 Task: Find emails with a specific label: `label:label_name`.
Action: Mouse moved to (73, 286)
Screenshot: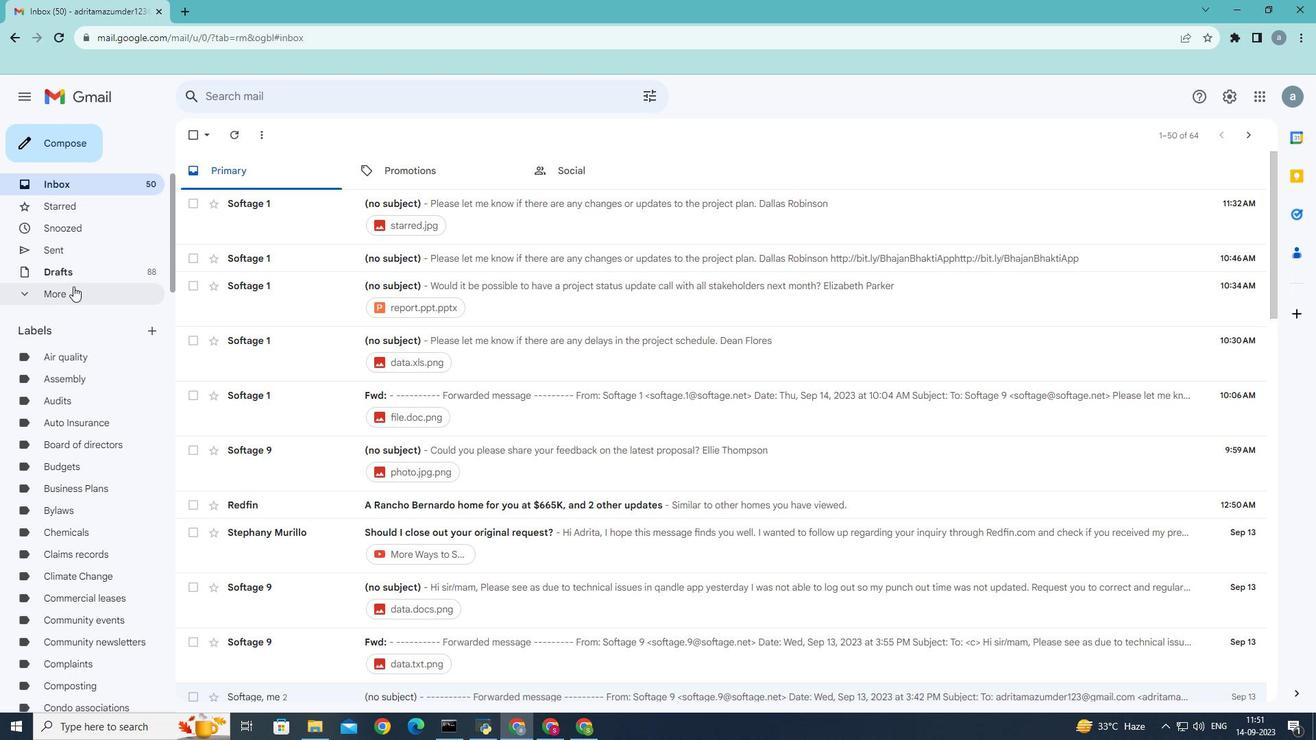 
Action: Mouse pressed left at (73, 286)
Screenshot: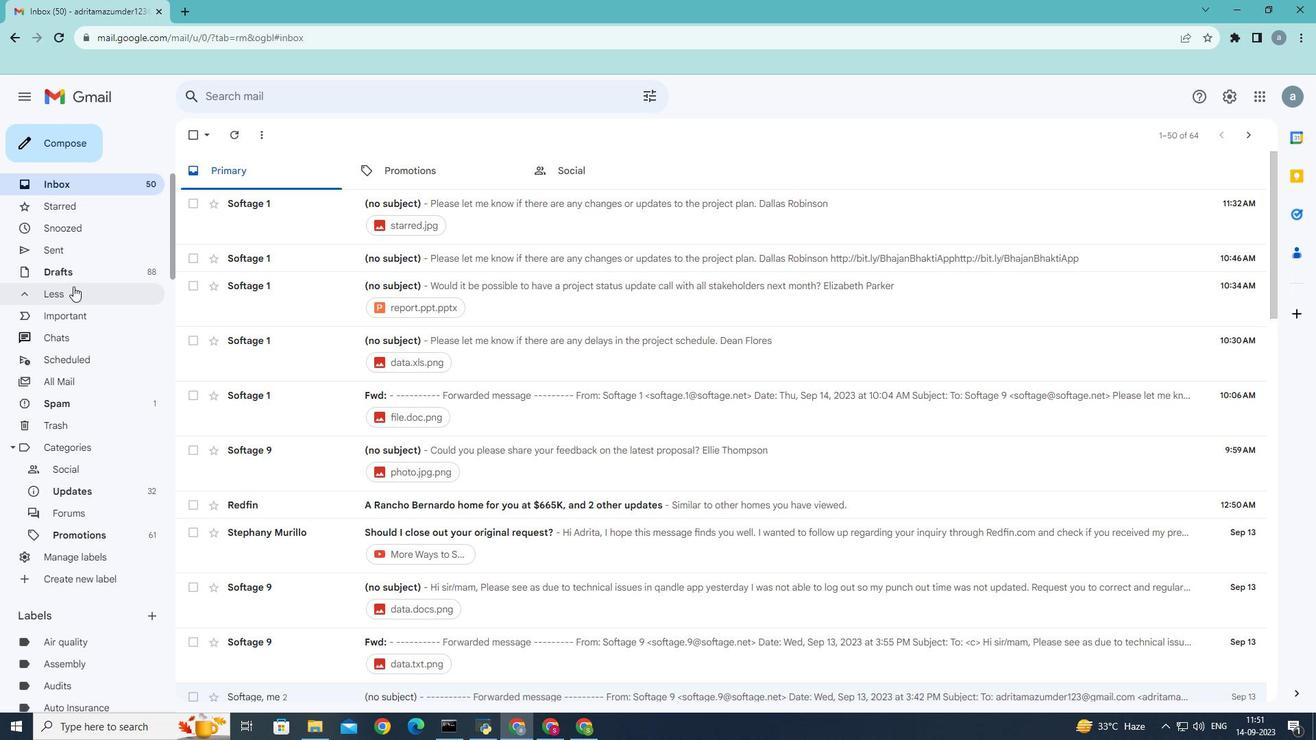 
Action: Mouse moved to (110, 557)
Screenshot: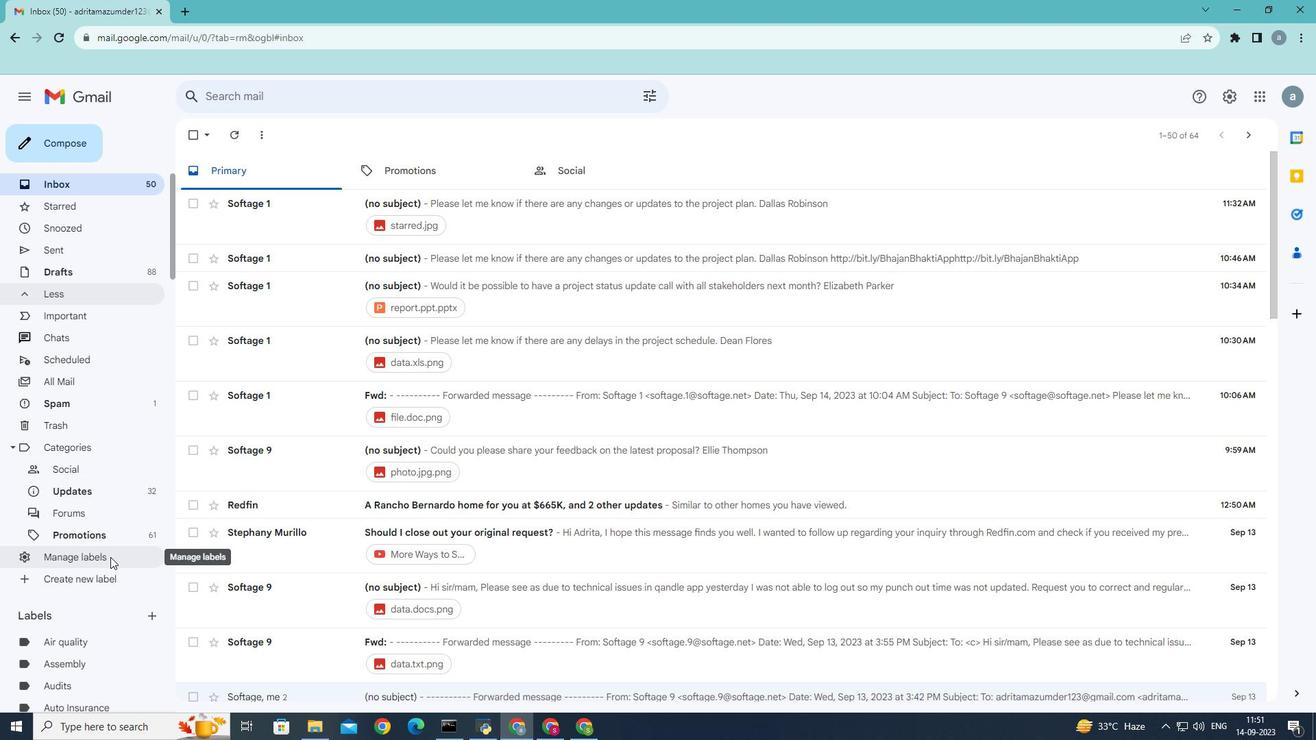 
Action: Mouse pressed left at (110, 557)
Screenshot: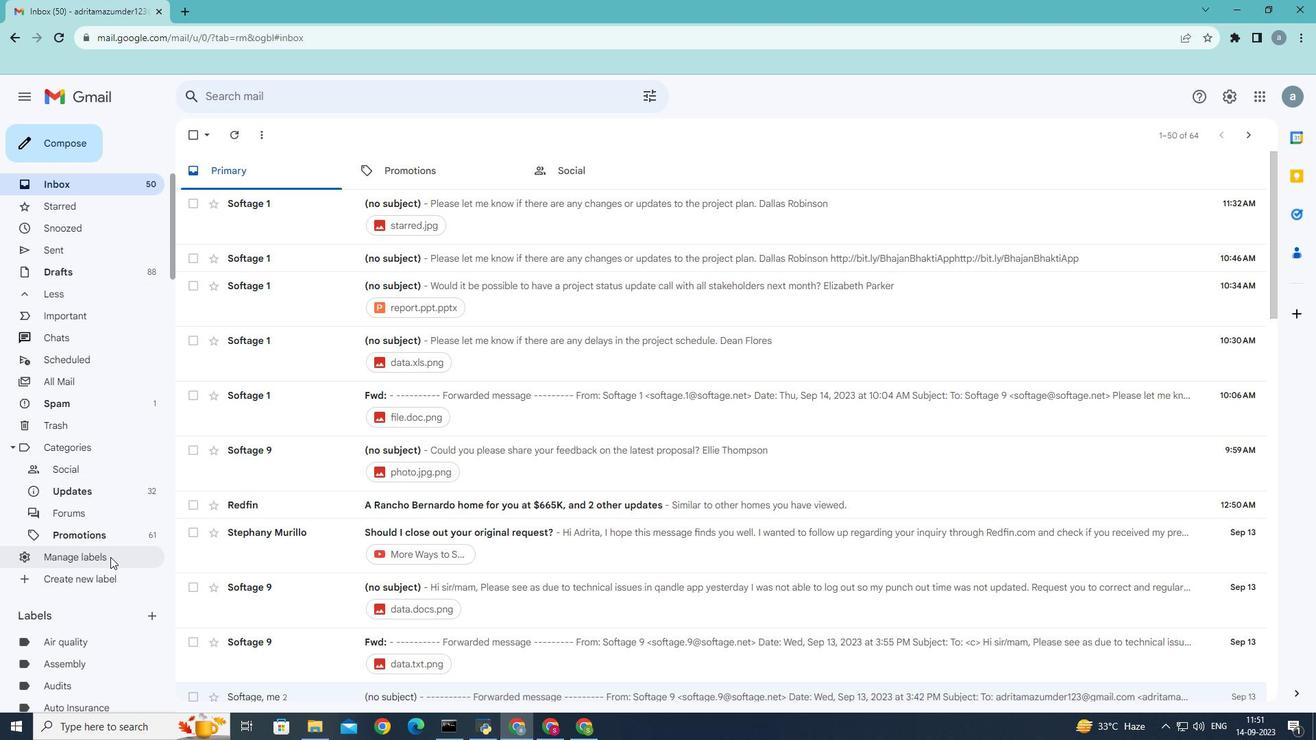 
Action: Mouse moved to (127, 601)
Screenshot: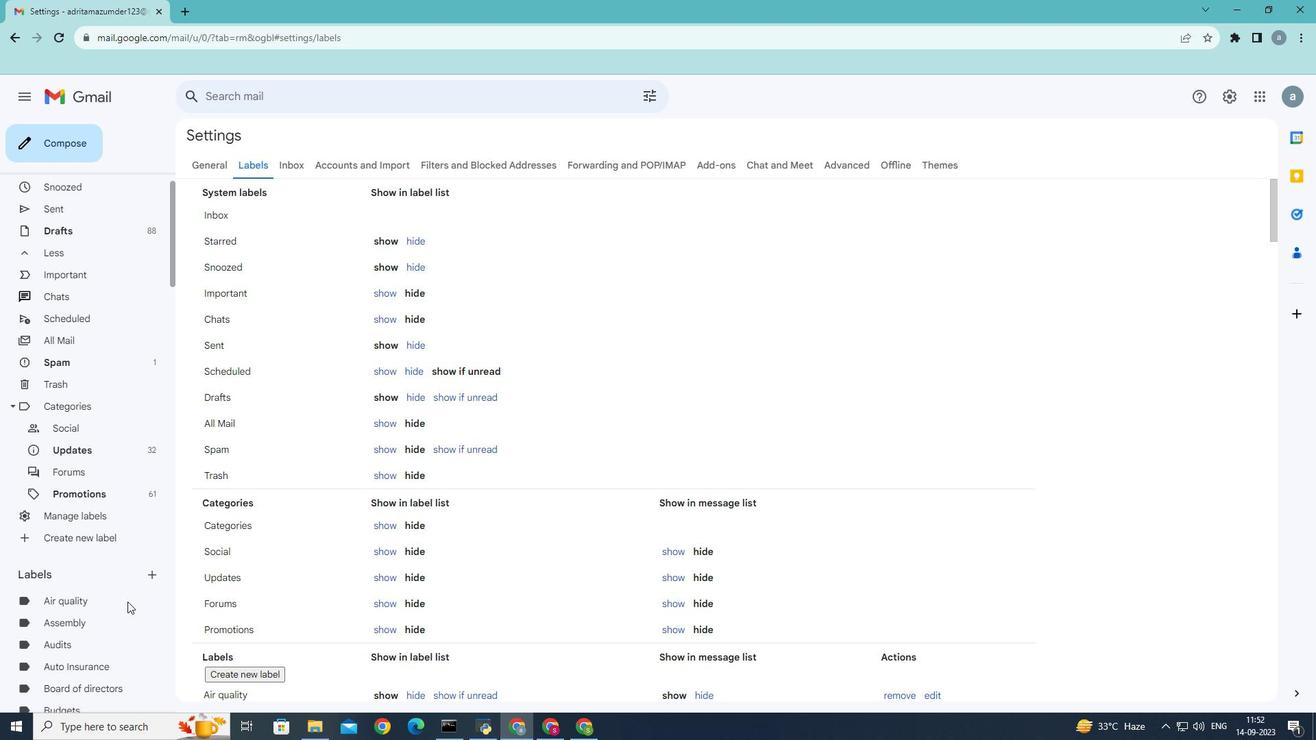 
Action: Mouse scrolled (127, 601) with delta (0, 0)
Screenshot: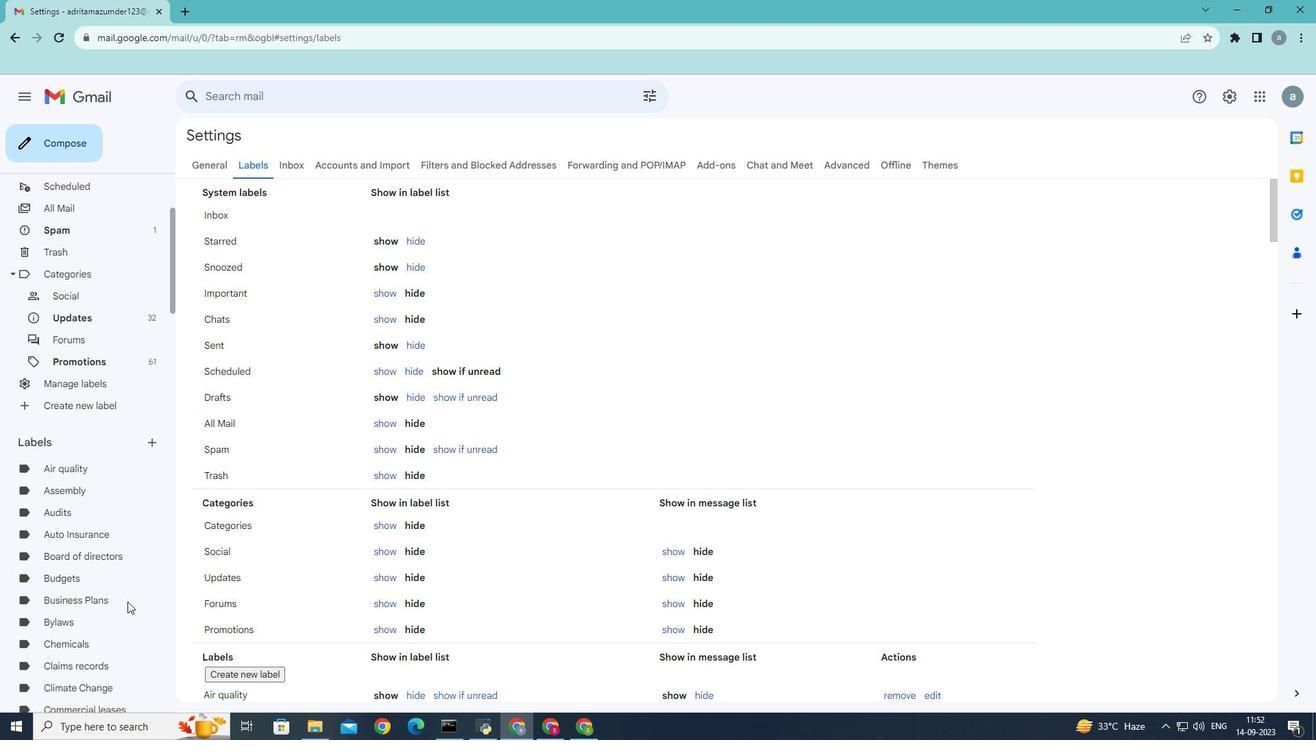 
Action: Mouse scrolled (127, 601) with delta (0, 0)
Screenshot: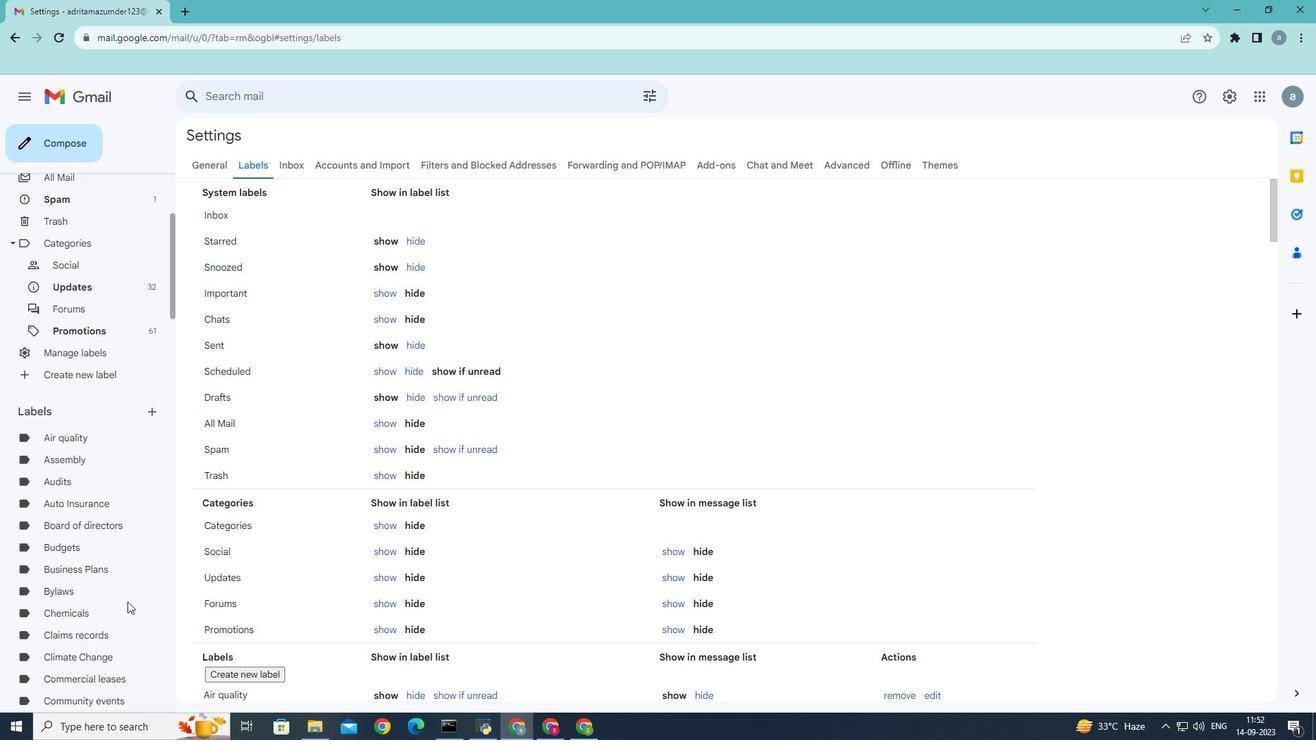 
Action: Mouse scrolled (127, 601) with delta (0, 0)
Screenshot: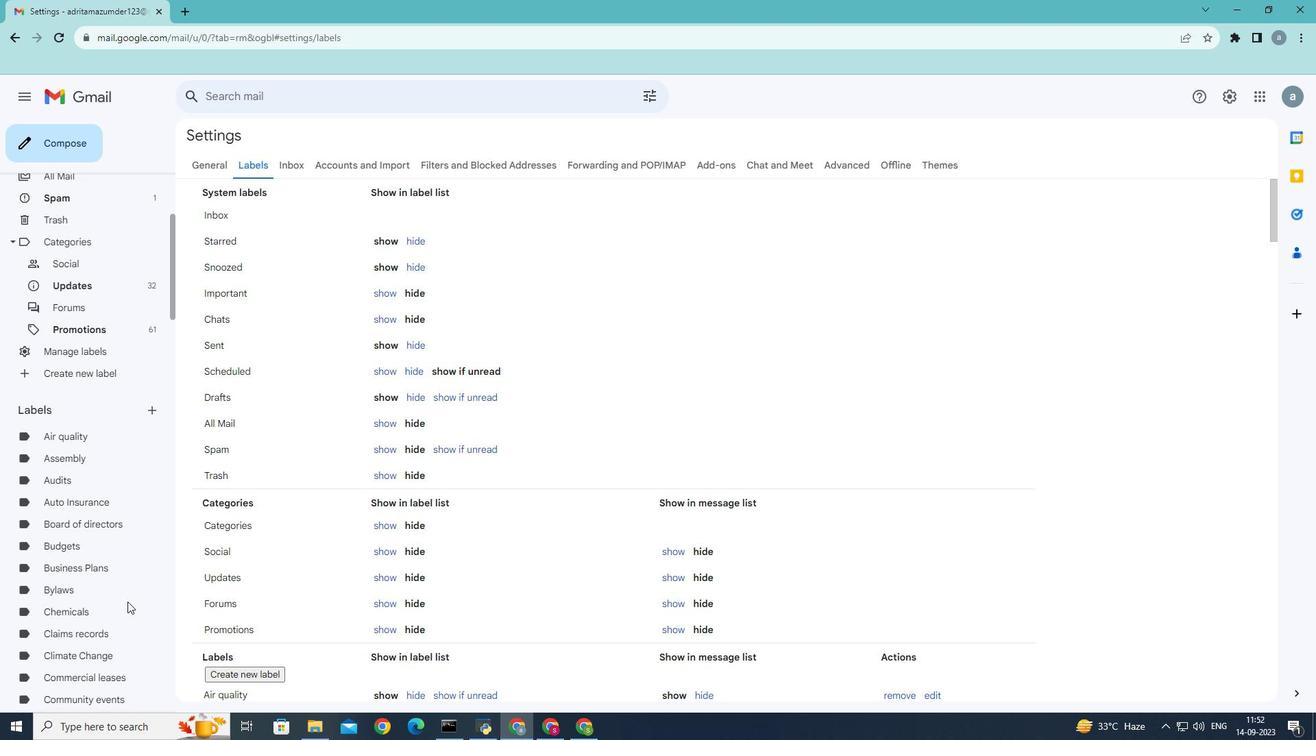 
Action: Mouse moved to (126, 601)
Screenshot: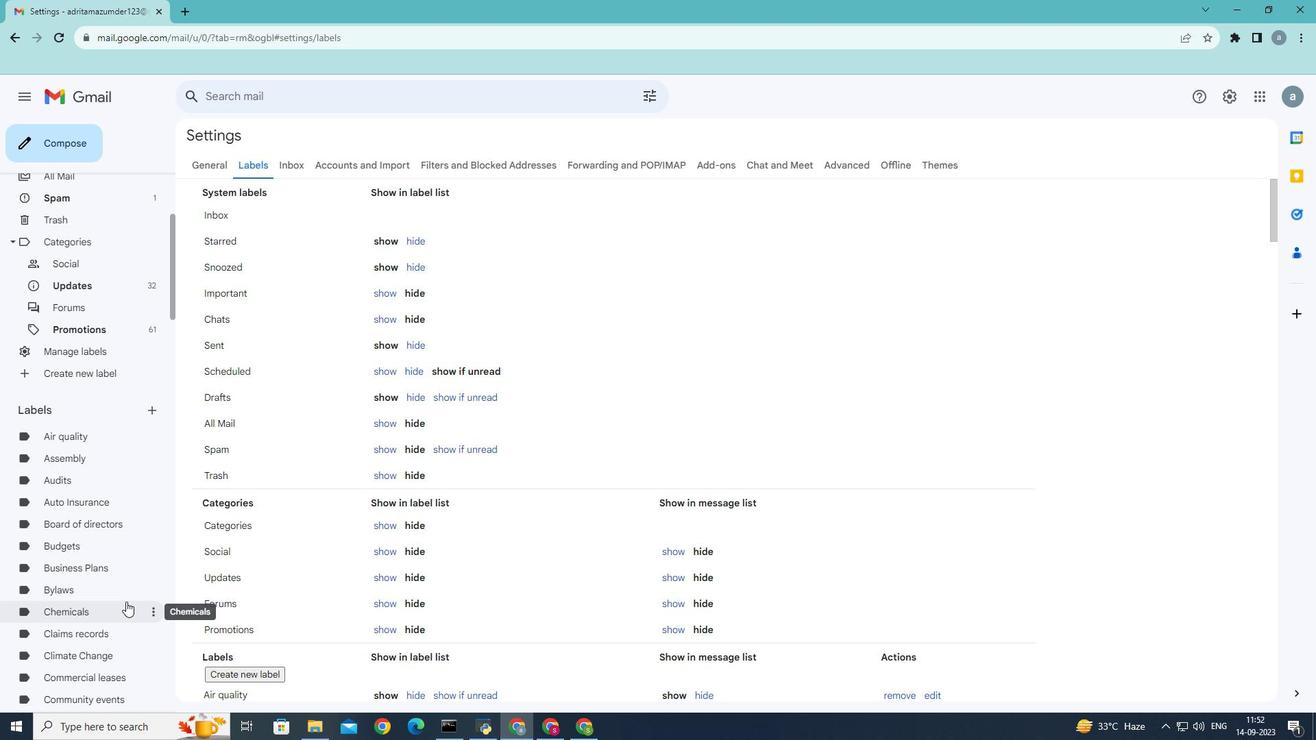 
Action: Mouse scrolled (126, 601) with delta (0, 0)
Screenshot: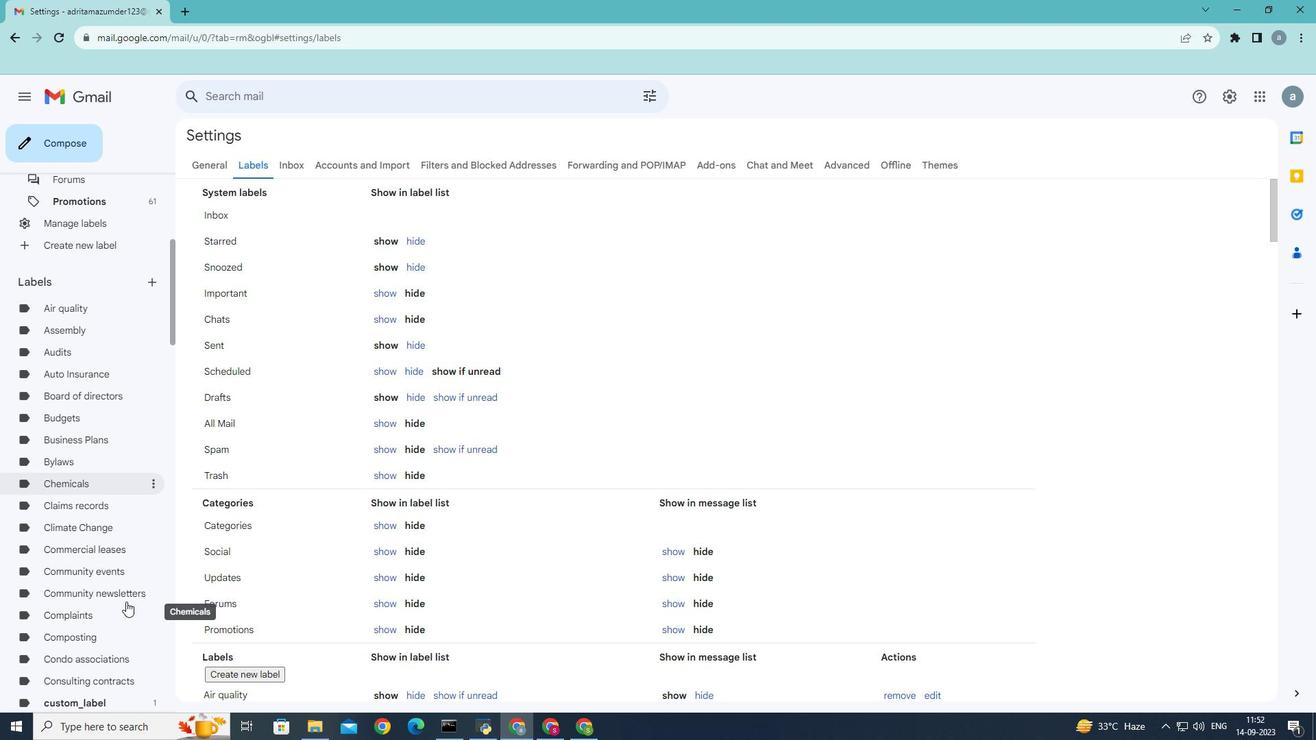 
Action: Mouse scrolled (126, 601) with delta (0, 0)
Screenshot: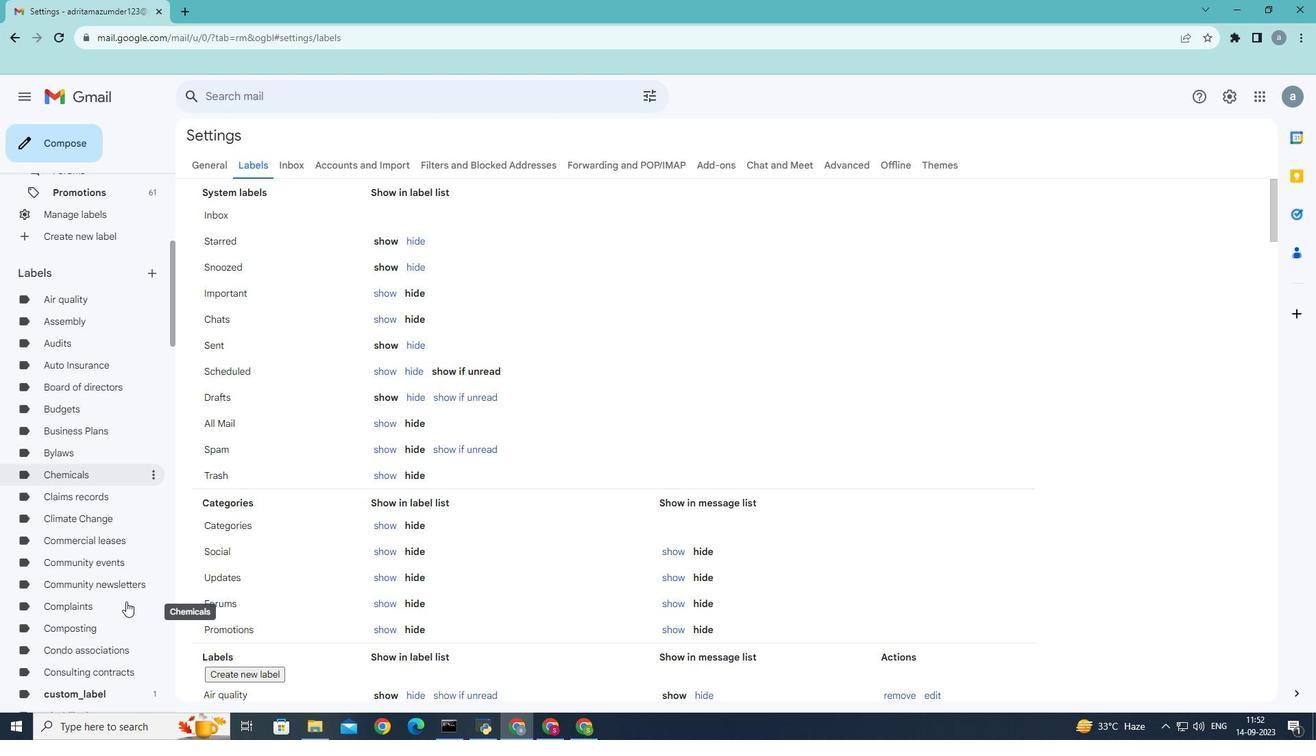 
Action: Mouse scrolled (126, 601) with delta (0, 0)
Screenshot: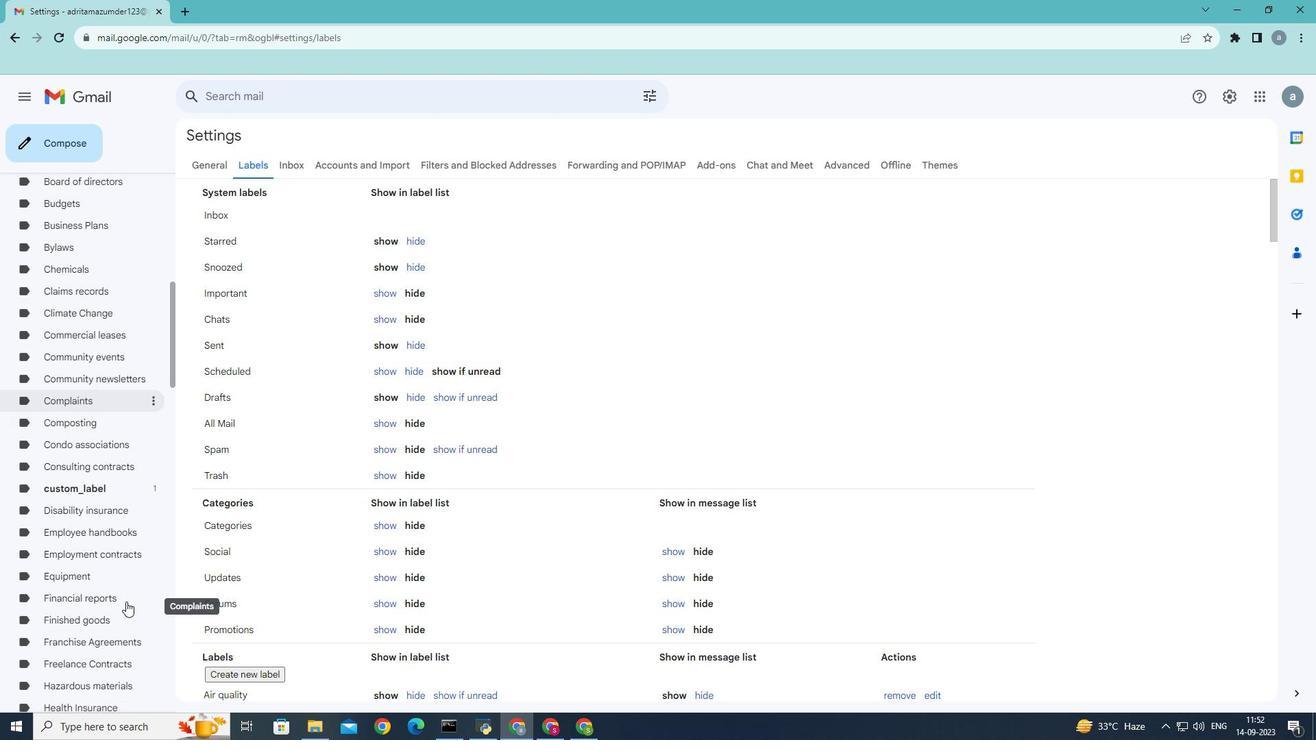 
Action: Mouse scrolled (126, 601) with delta (0, 0)
Screenshot: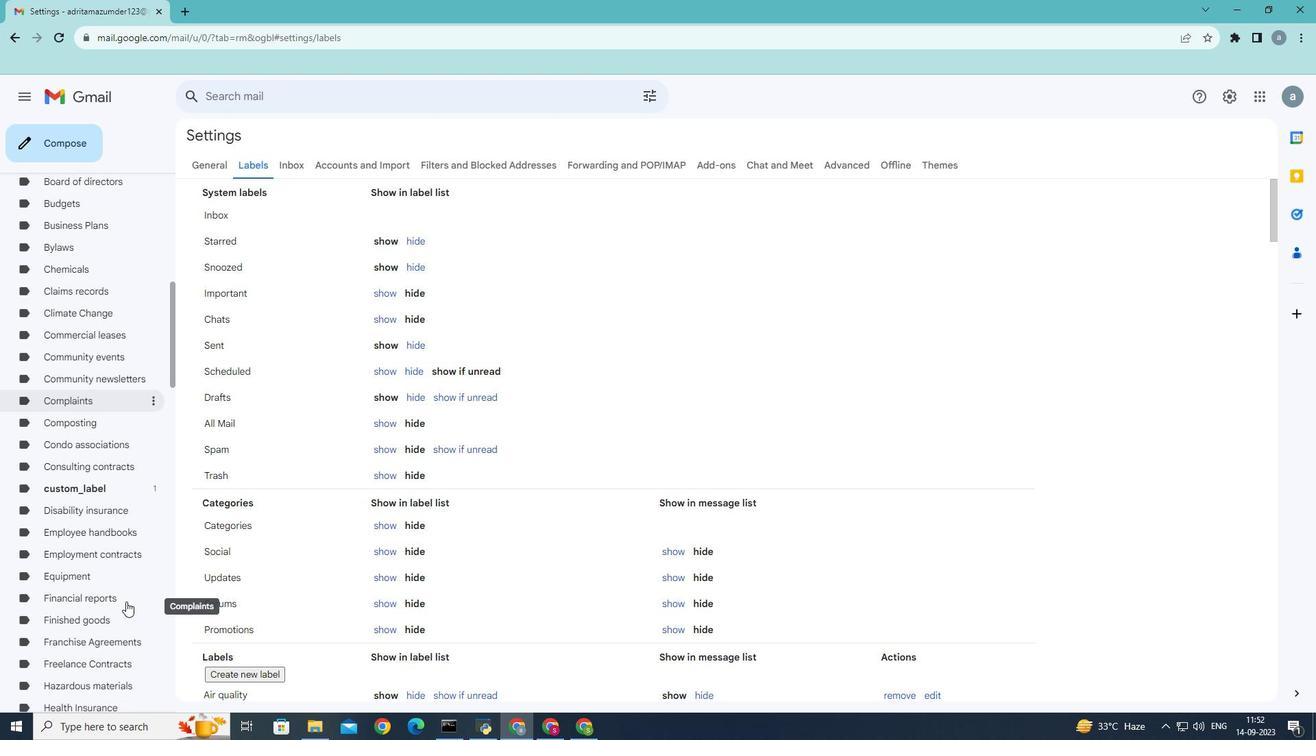 
Action: Mouse scrolled (126, 601) with delta (0, 0)
Screenshot: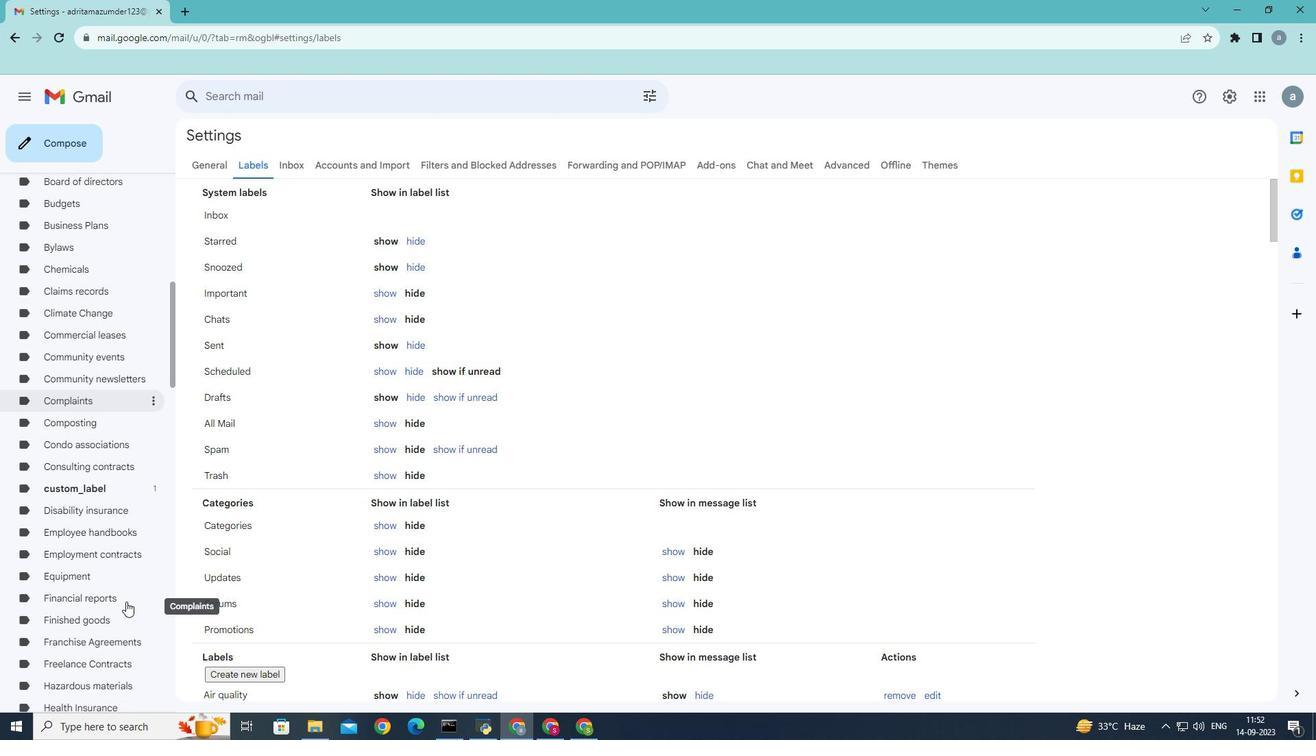 
Action: Mouse moved to (126, 601)
Screenshot: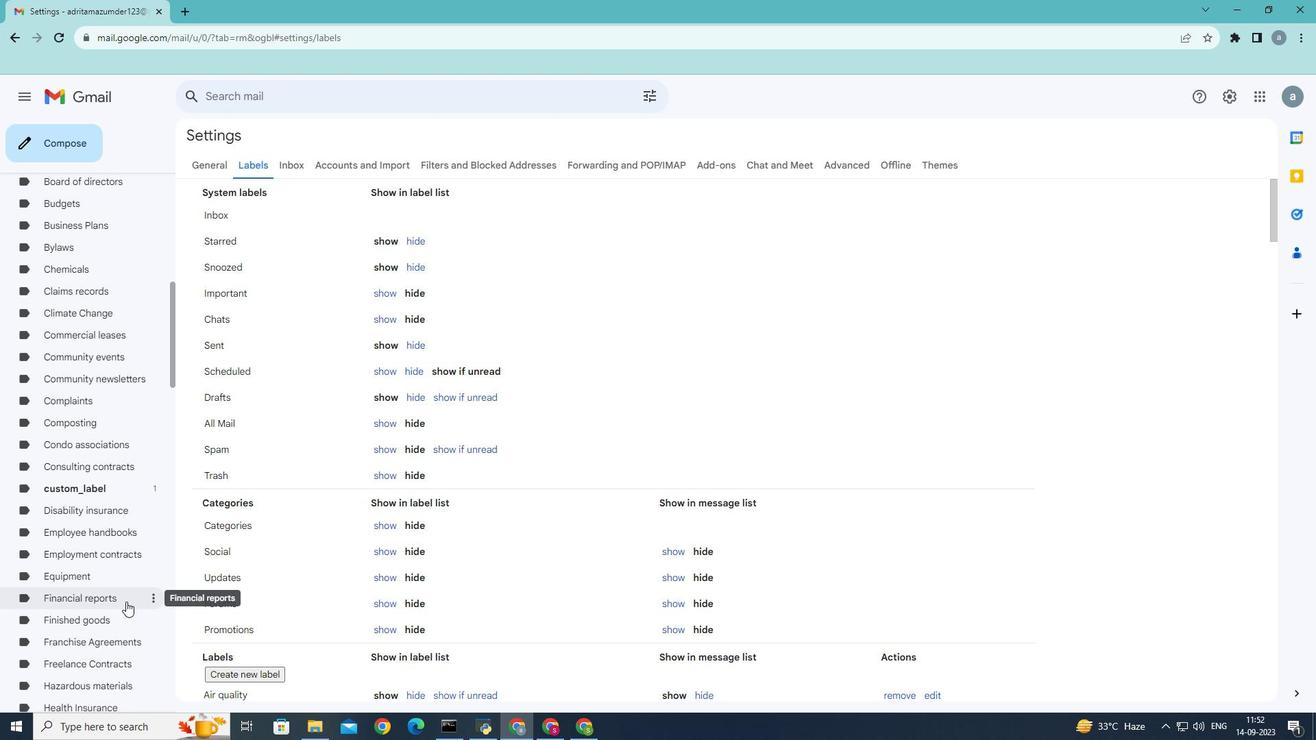 
Action: Mouse scrolled (126, 601) with delta (0, 0)
Screenshot: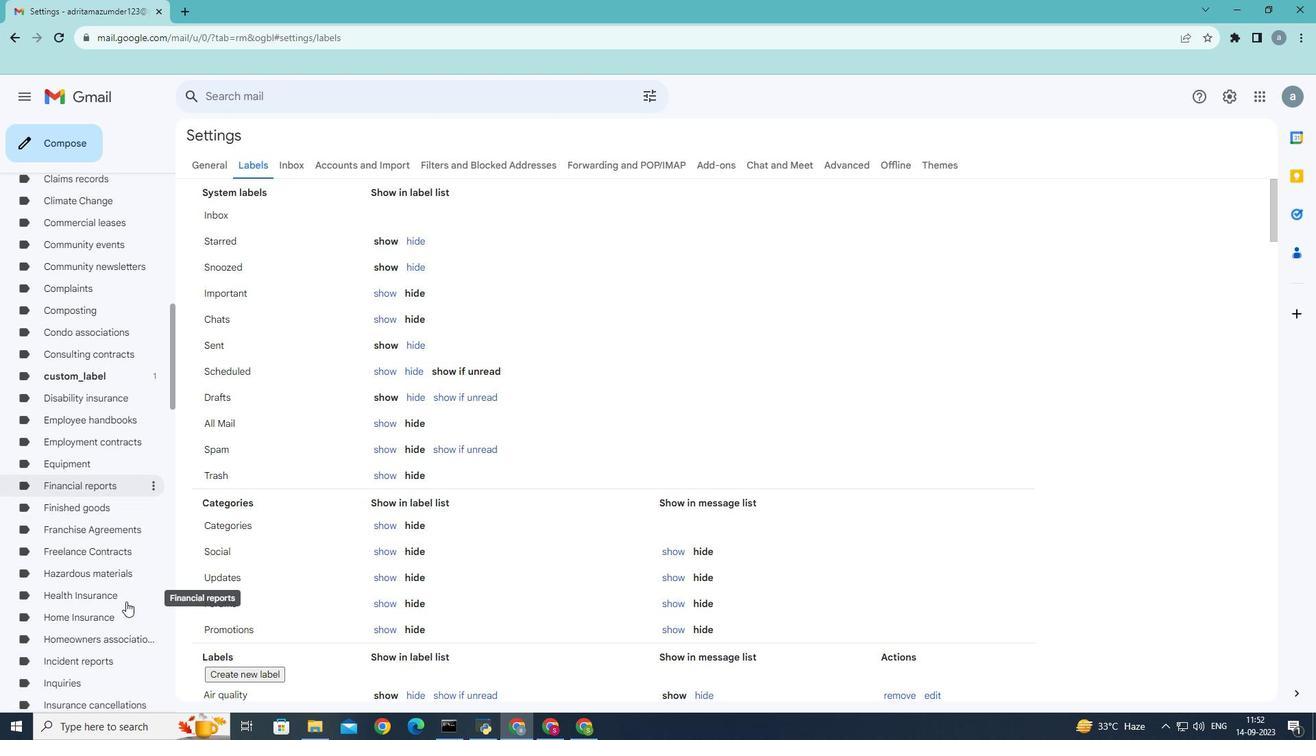 
Action: Mouse scrolled (126, 601) with delta (0, 0)
Screenshot: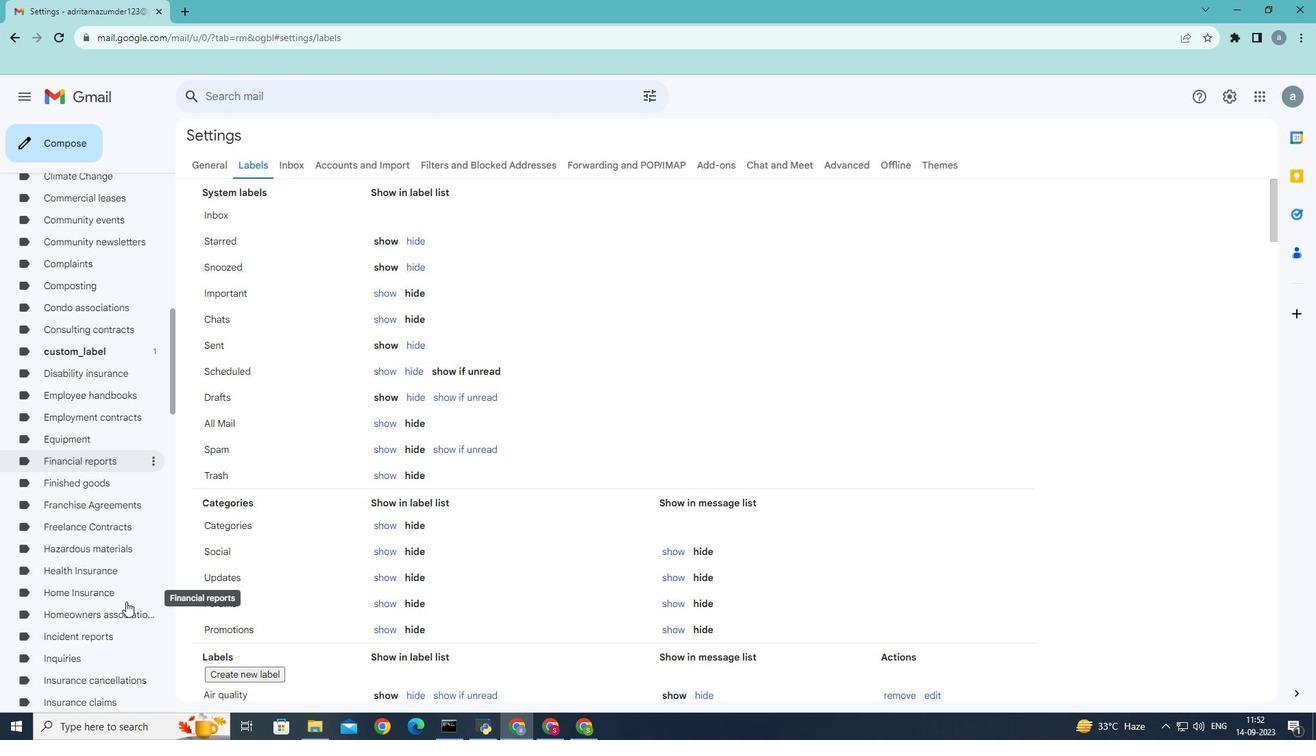 
Action: Mouse scrolled (126, 601) with delta (0, 0)
Screenshot: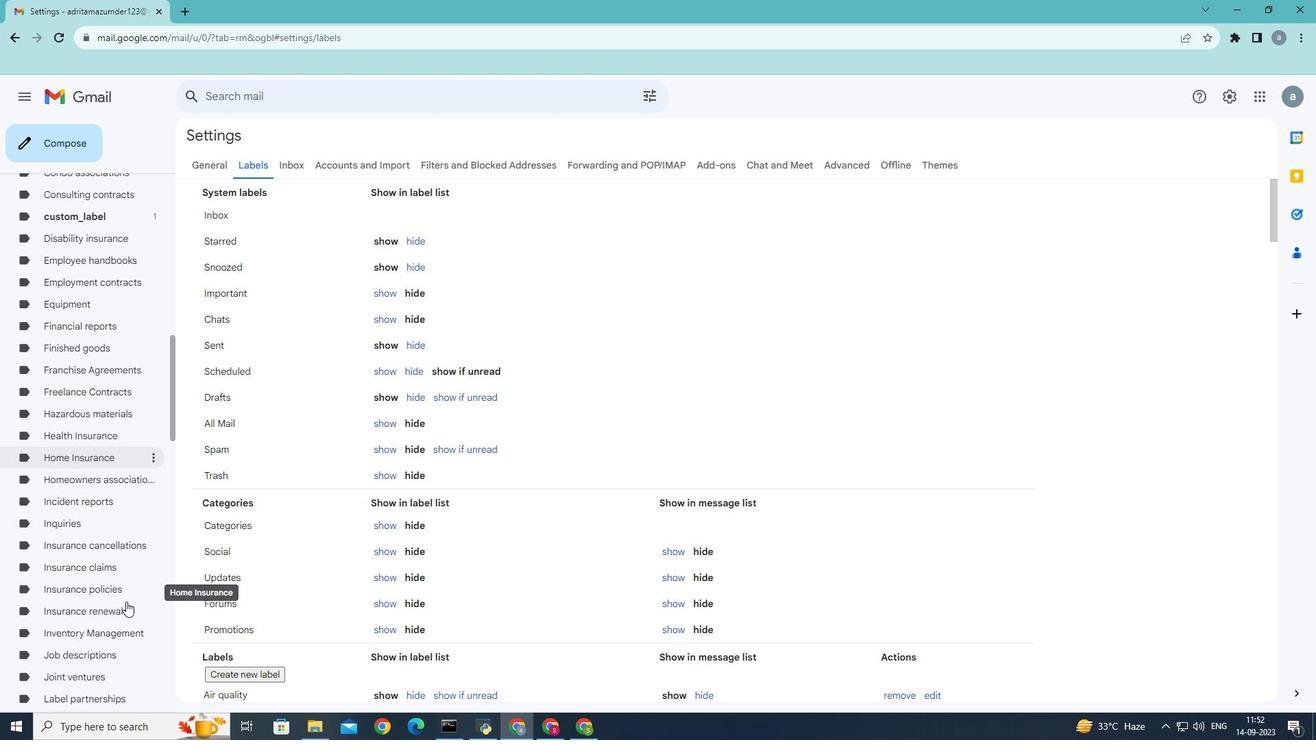 
Action: Mouse scrolled (126, 601) with delta (0, 0)
Screenshot: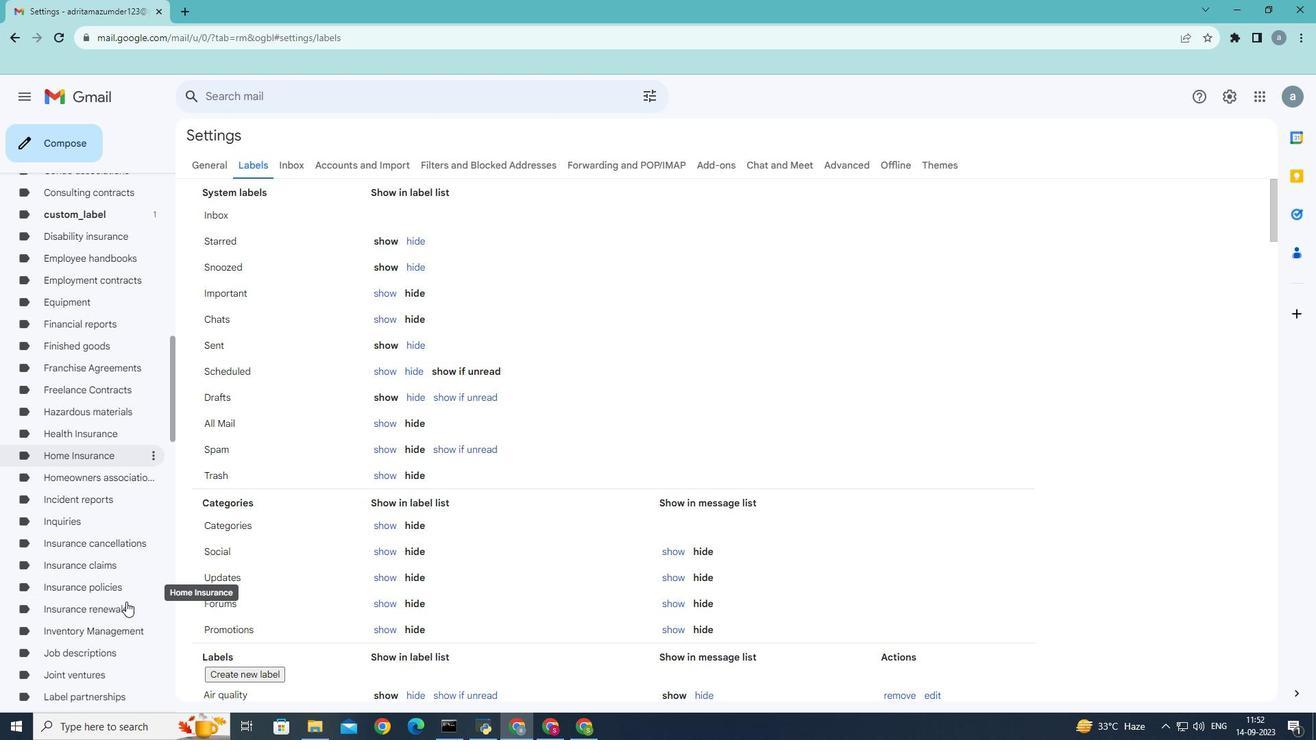 
Action: Mouse scrolled (126, 601) with delta (0, 0)
Screenshot: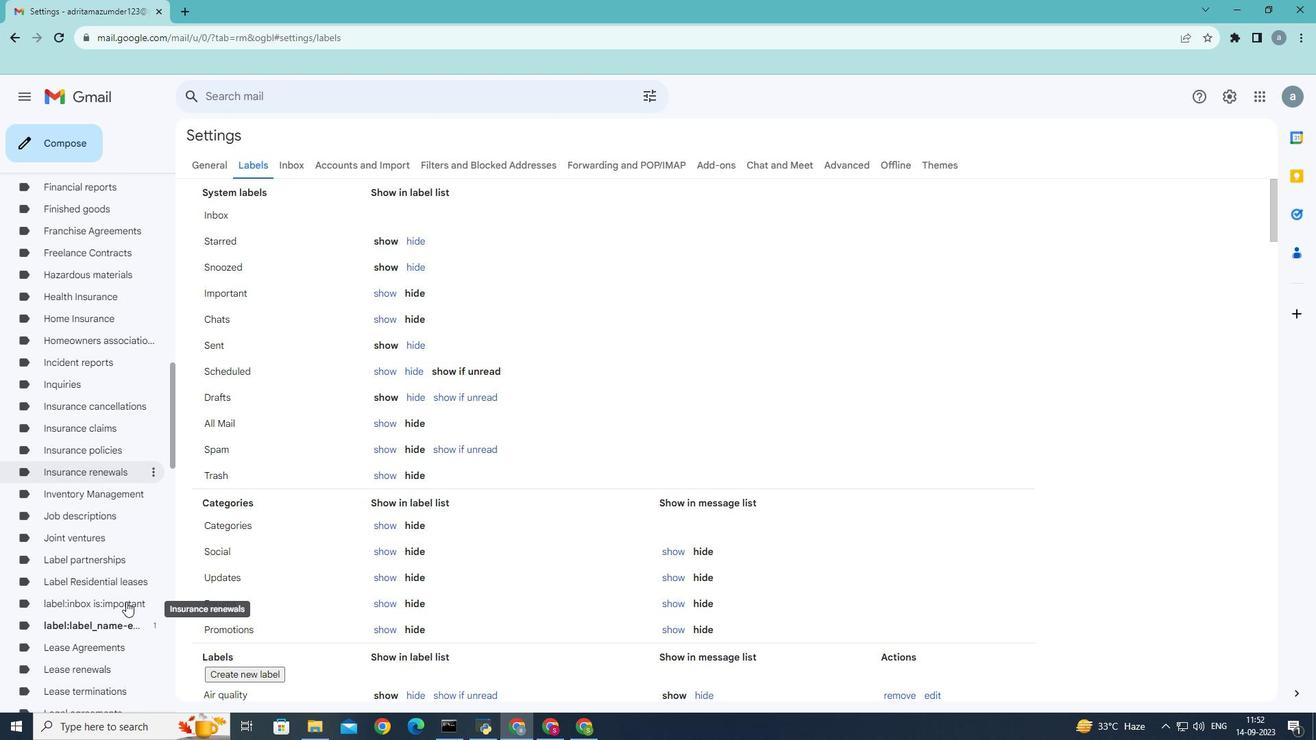 
Action: Mouse scrolled (126, 601) with delta (0, 0)
Screenshot: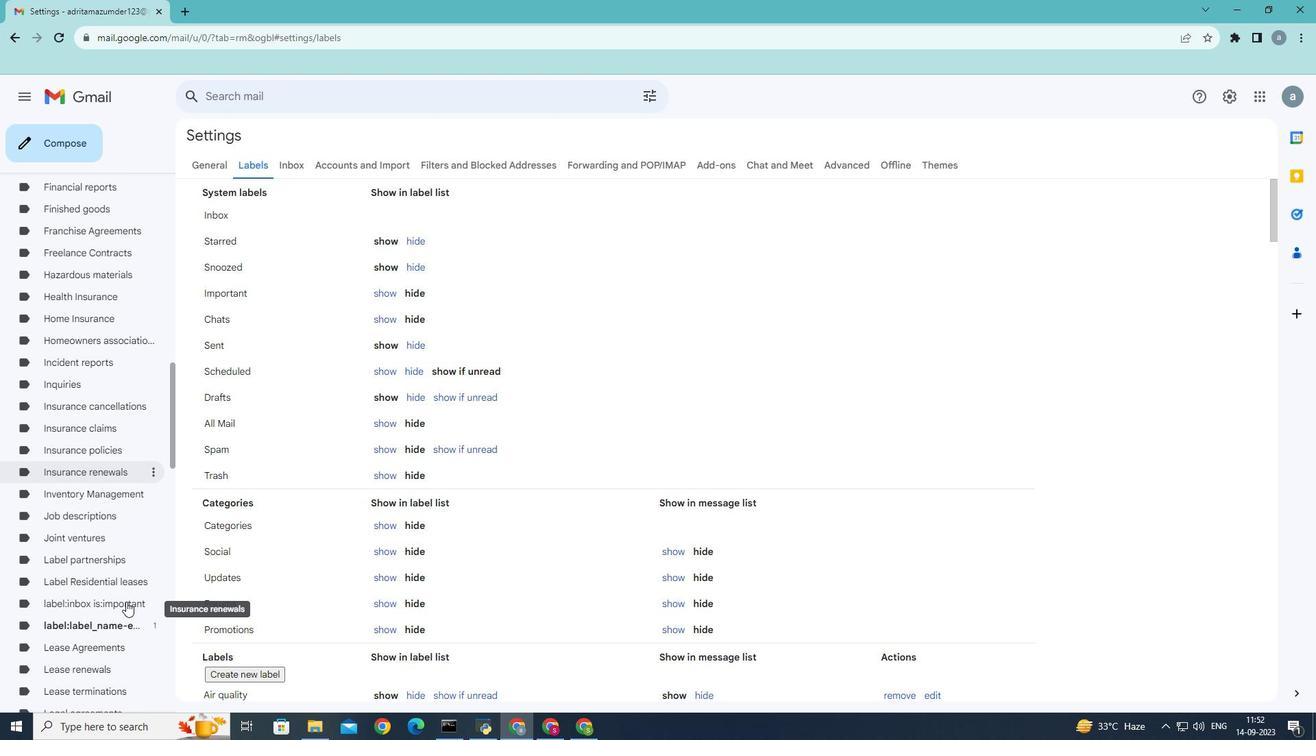 
Action: Mouse moved to (92, 625)
Screenshot: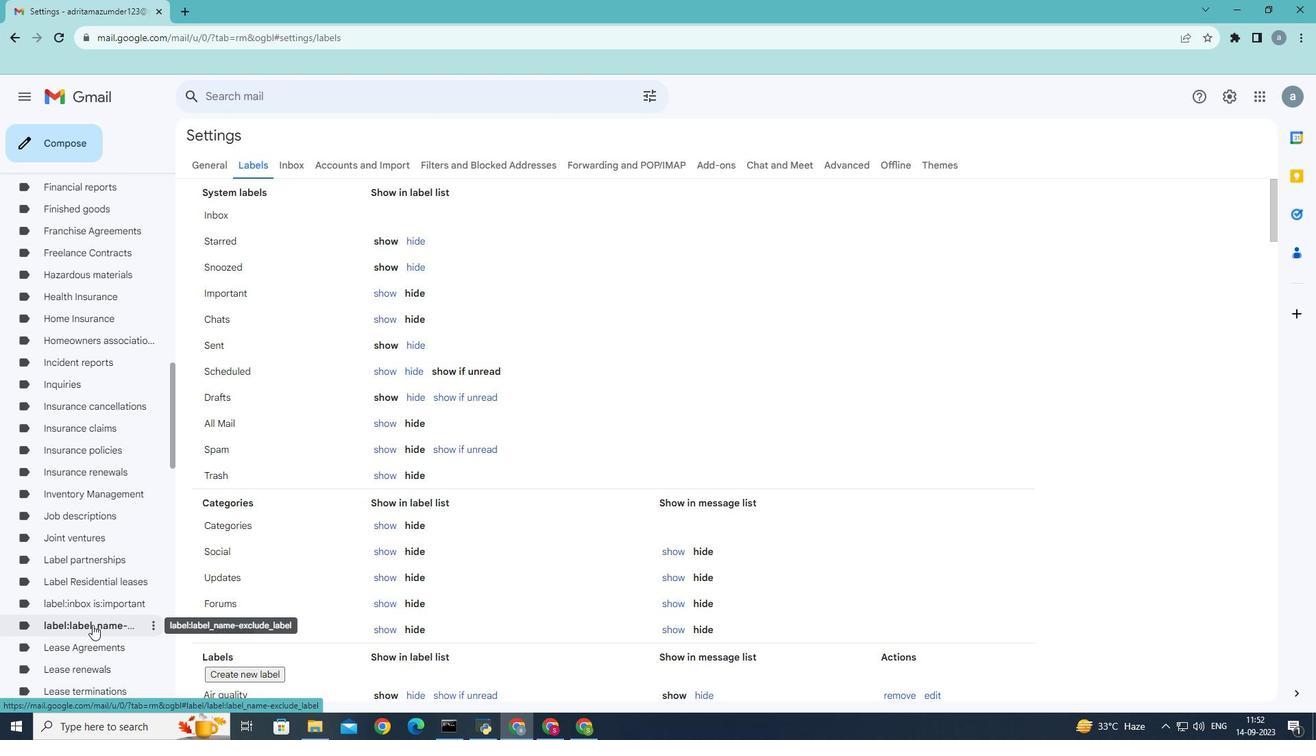 
Action: Mouse pressed left at (92, 625)
Screenshot: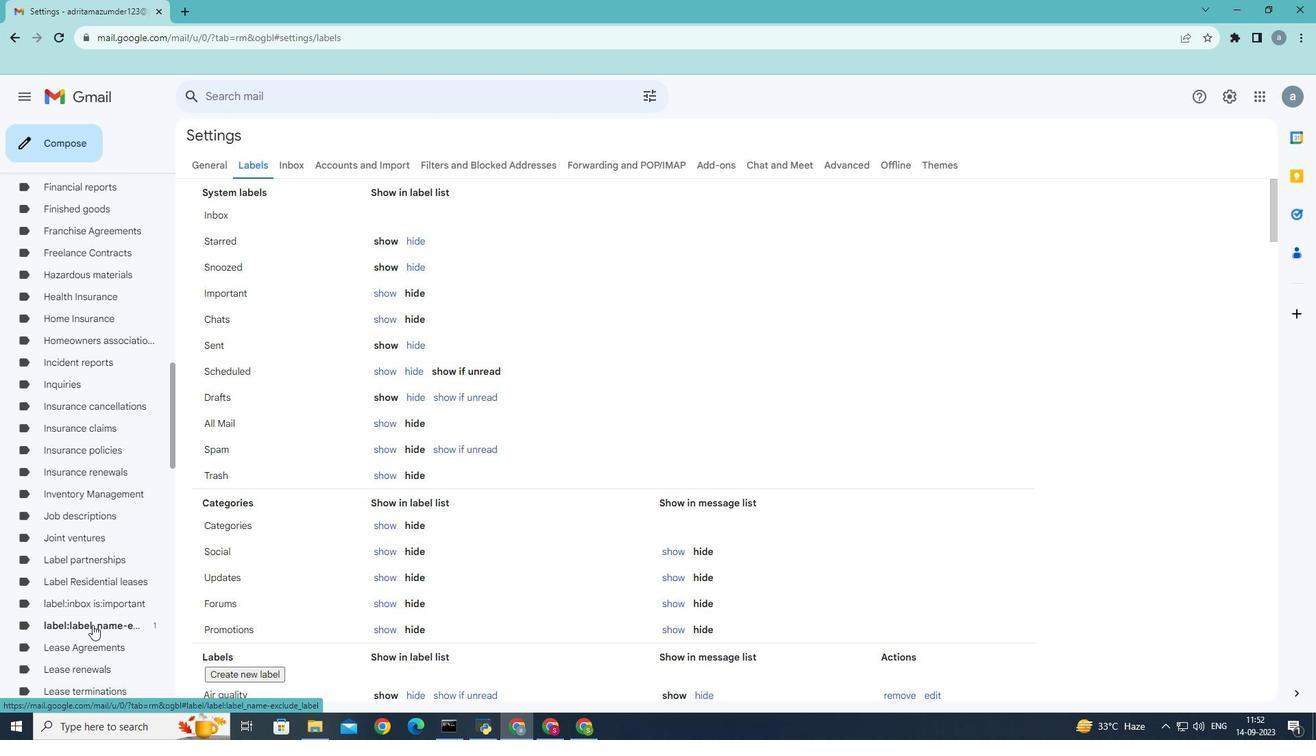 
Action: Mouse moved to (433, 374)
Screenshot: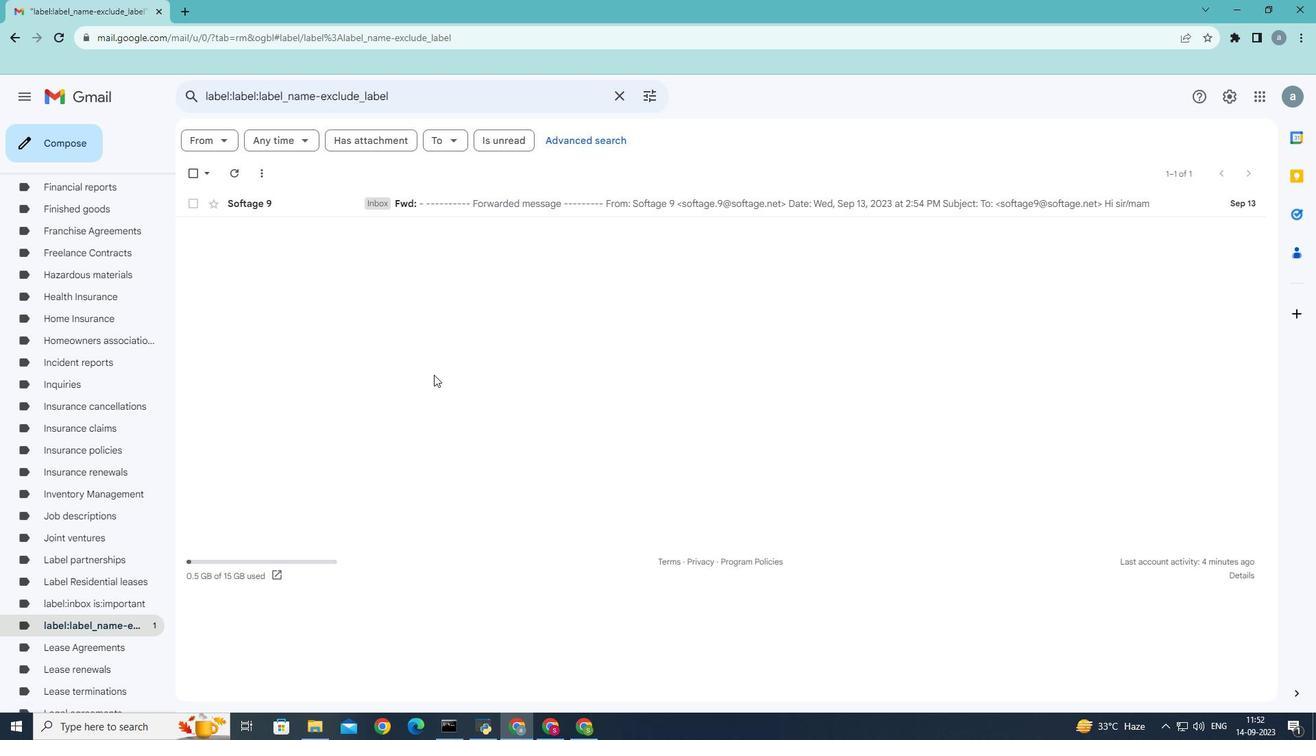 
